 Task: Show Speaker notes
Action: Mouse moved to (112, 79)
Screenshot: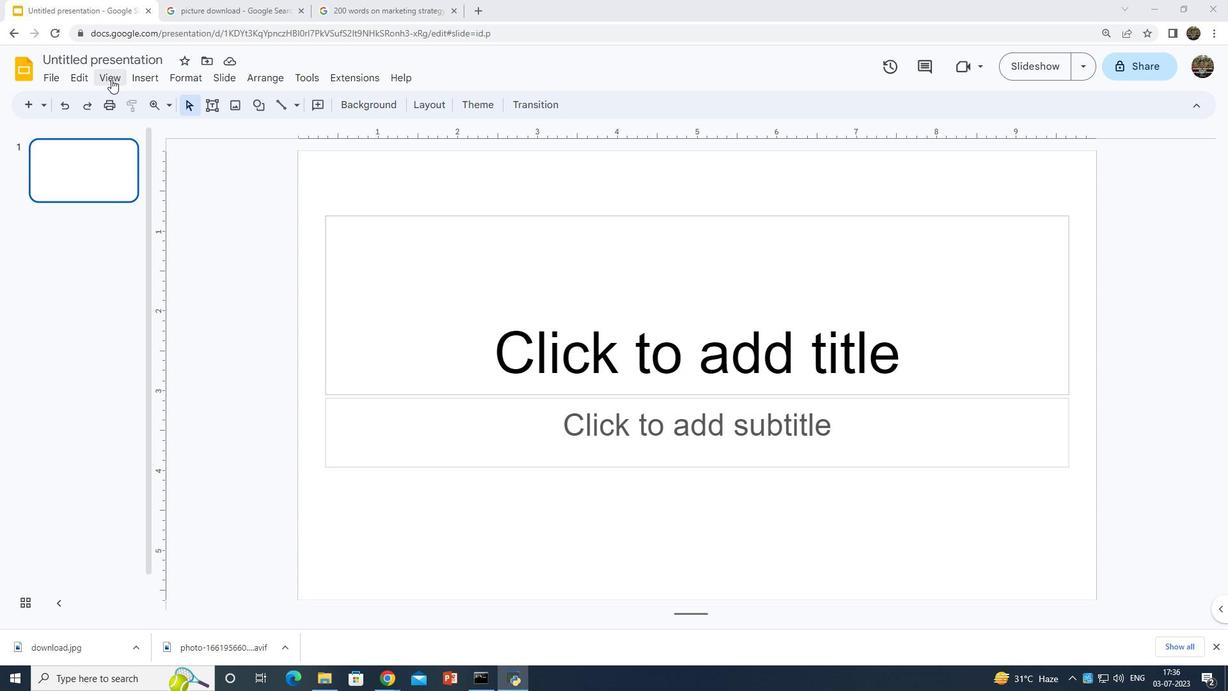 
Action: Mouse pressed left at (112, 79)
Screenshot: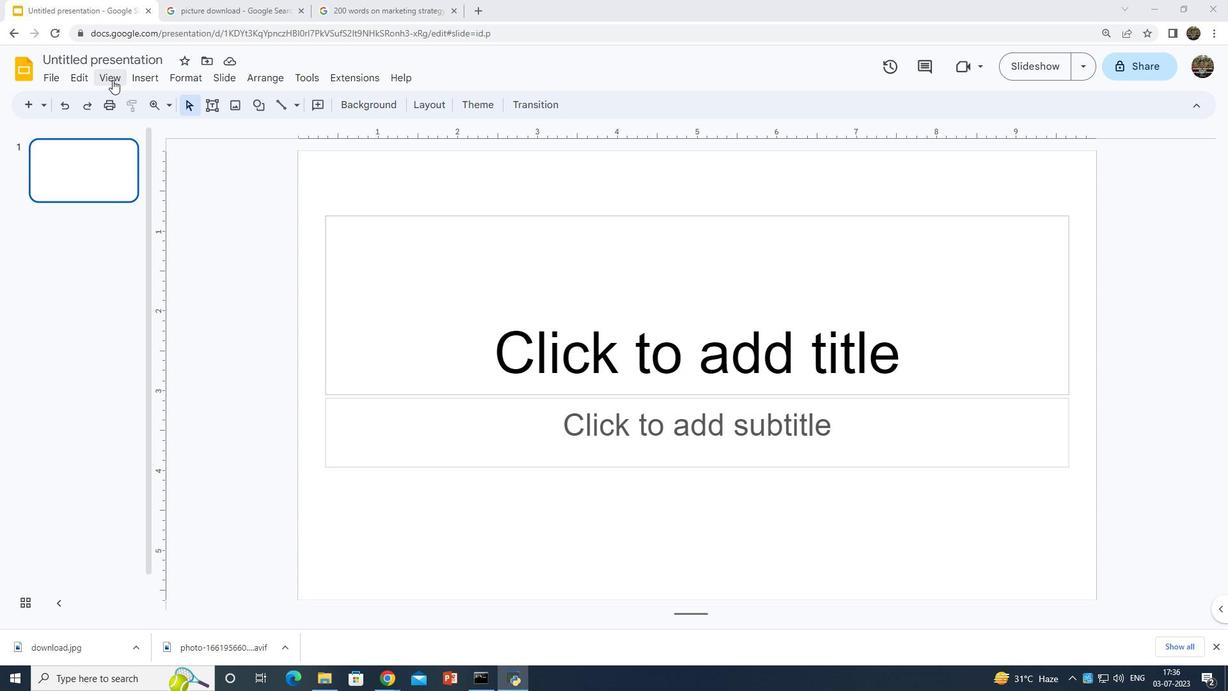 
Action: Mouse moved to (191, 291)
Screenshot: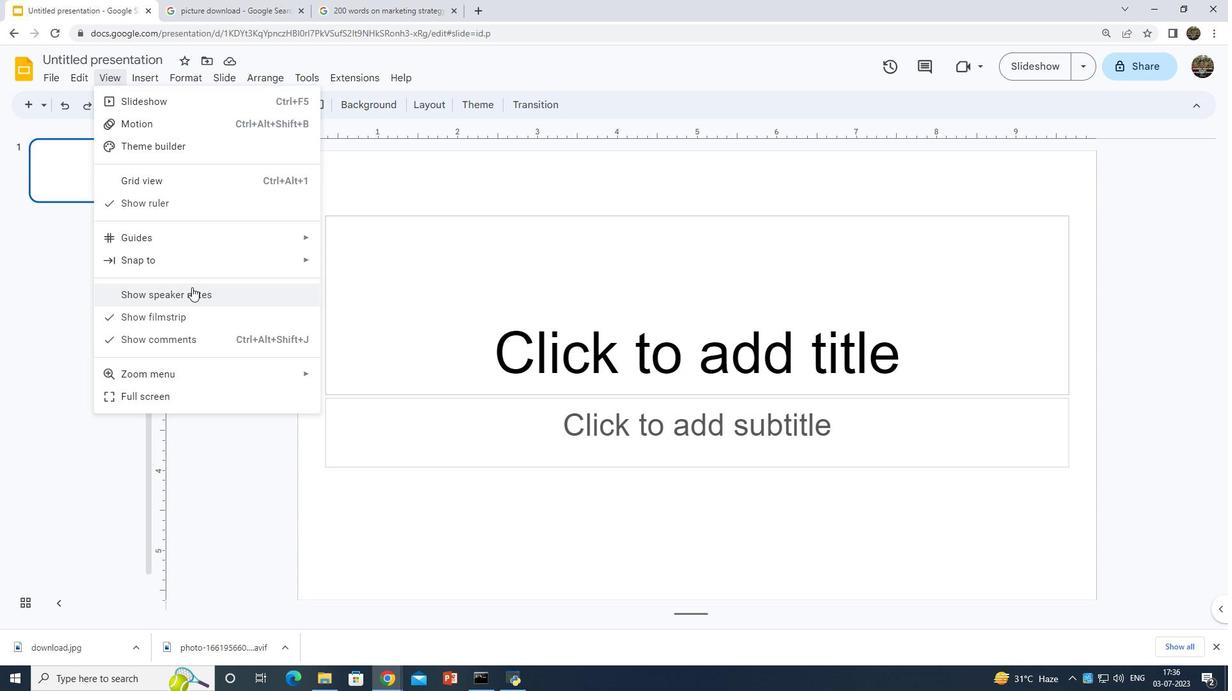 
Action: Mouse pressed left at (191, 291)
Screenshot: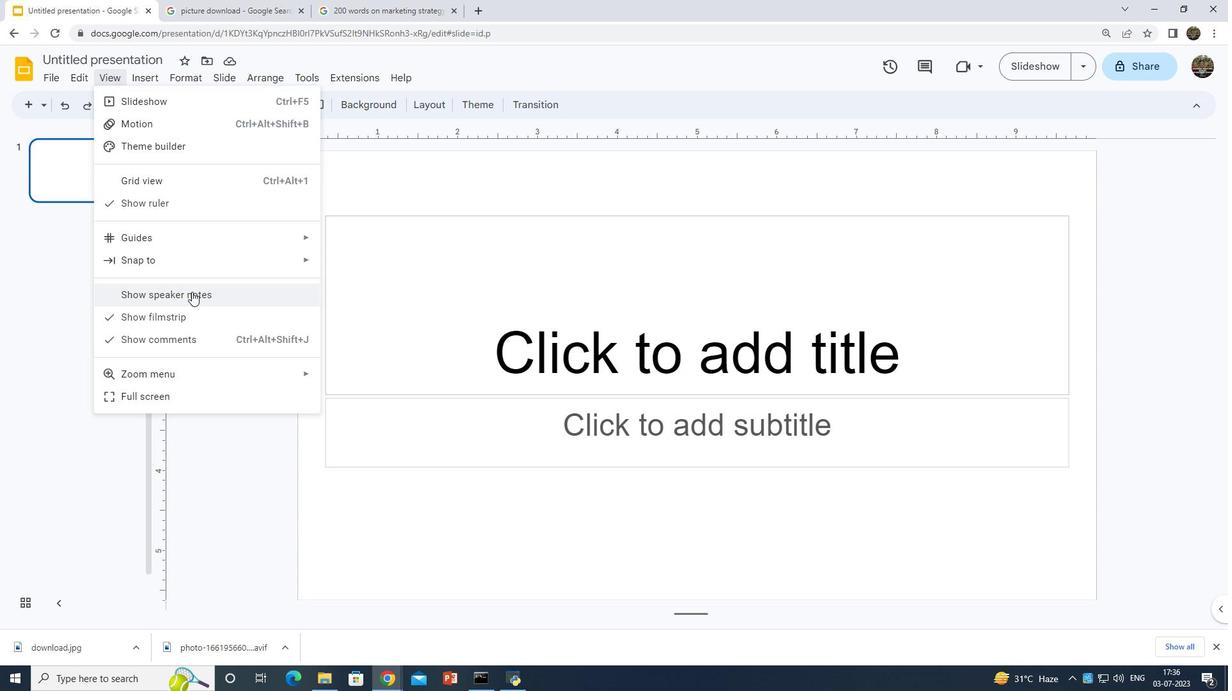 
Action: Mouse moved to (190, 290)
Screenshot: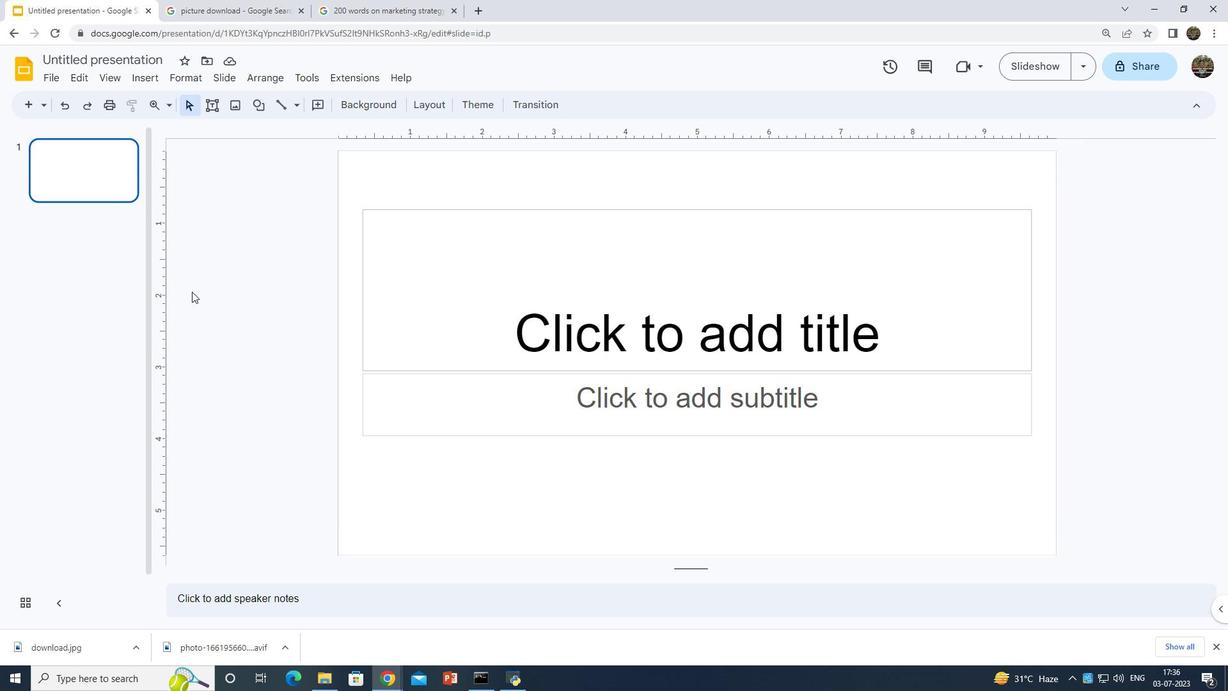 
